 Task: Sort the products in the category "Non-Alcoholic Wines" by price (lowest first).
Action: Mouse moved to (658, 235)
Screenshot: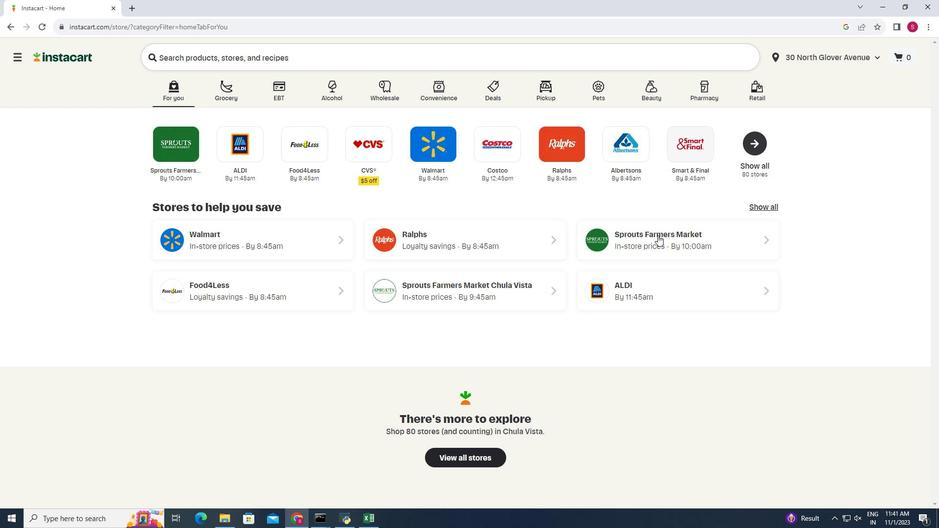 
Action: Mouse pressed left at (658, 235)
Screenshot: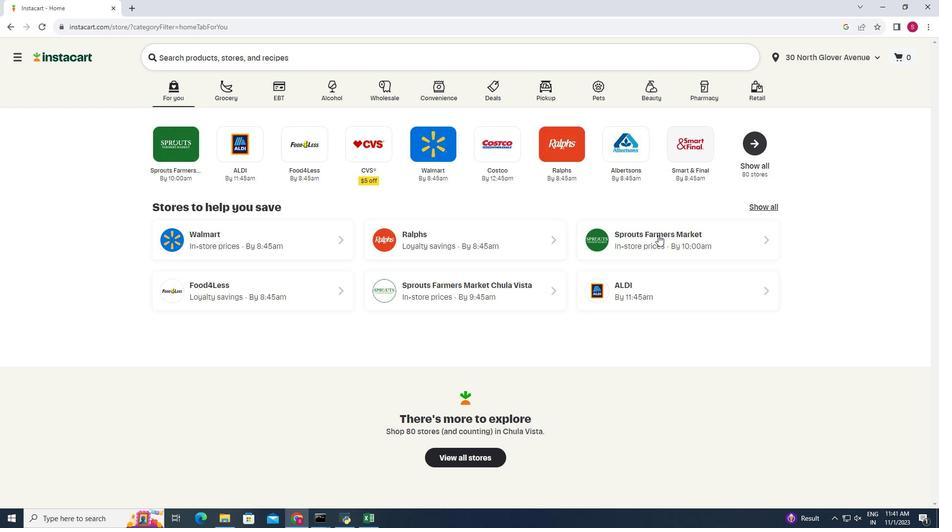 
Action: Mouse moved to (39, 468)
Screenshot: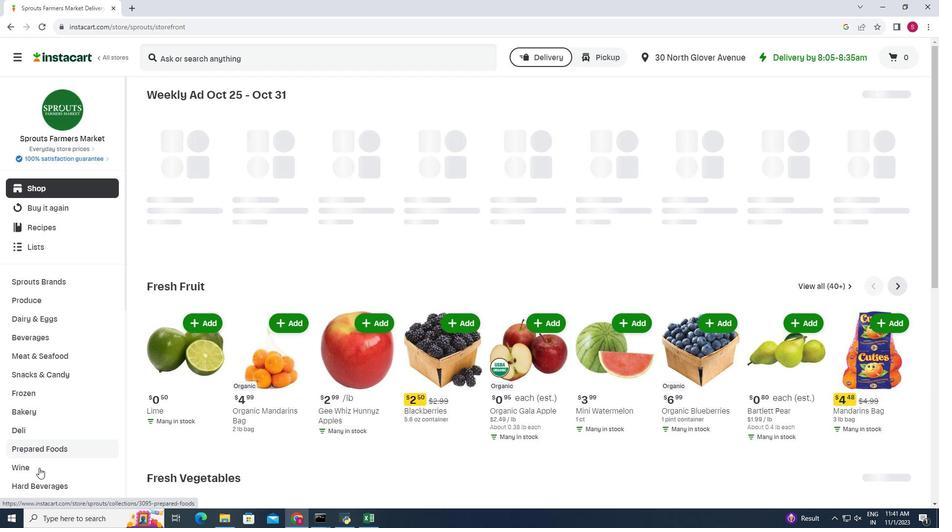 
Action: Mouse pressed left at (39, 468)
Screenshot: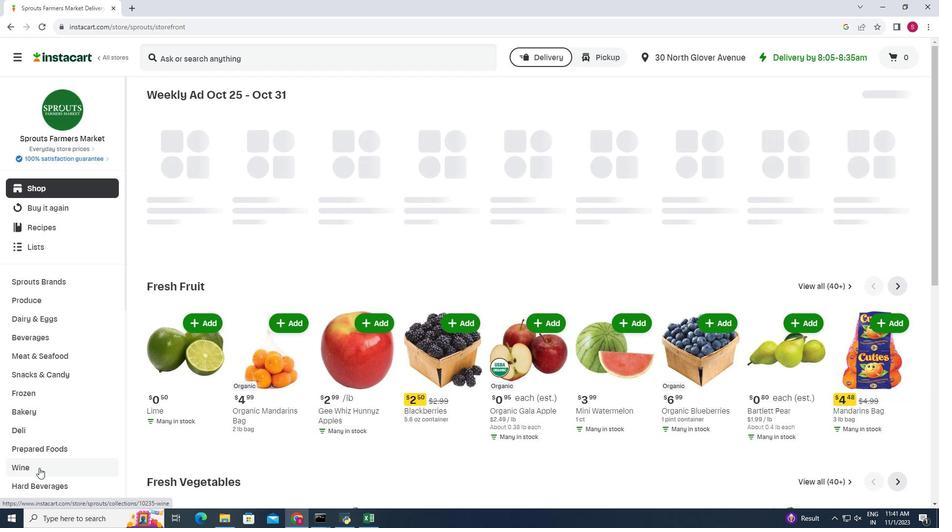 
Action: Mouse moved to (489, 115)
Screenshot: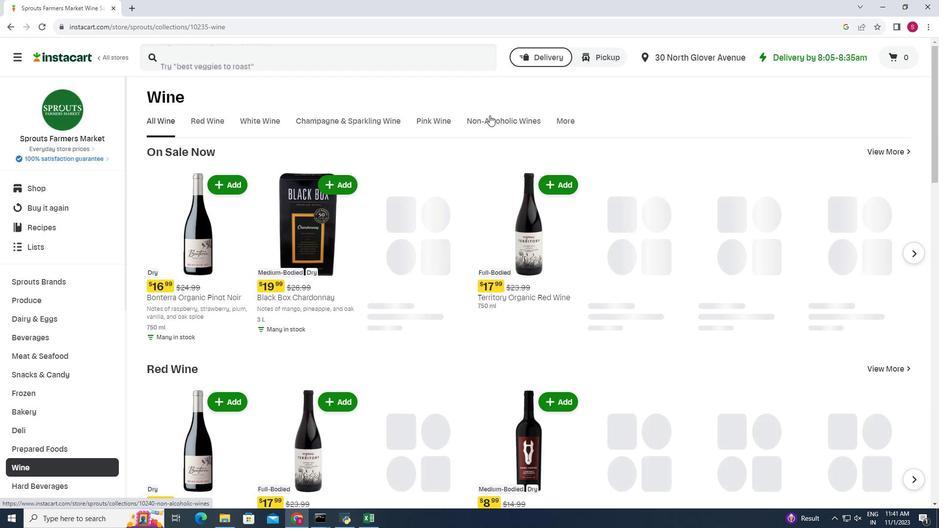 
Action: Mouse pressed left at (489, 115)
Screenshot: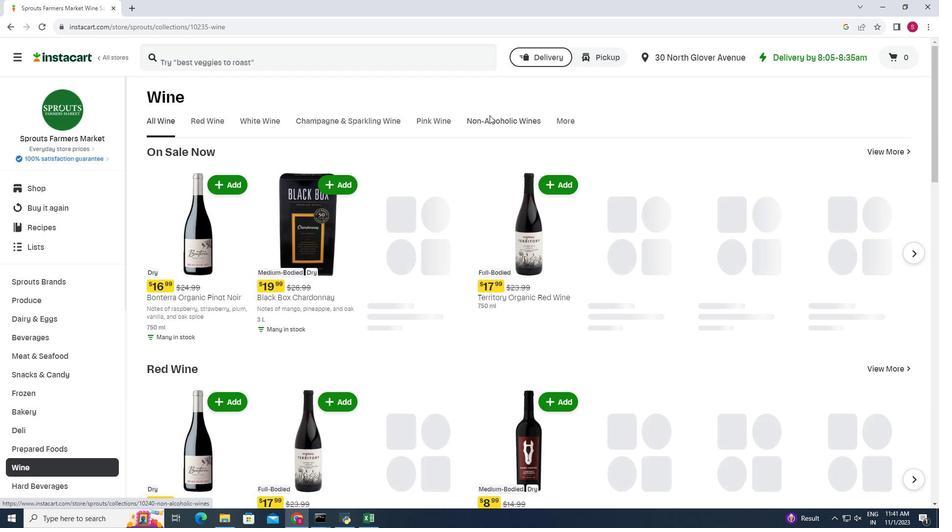 
Action: Mouse moved to (490, 117)
Screenshot: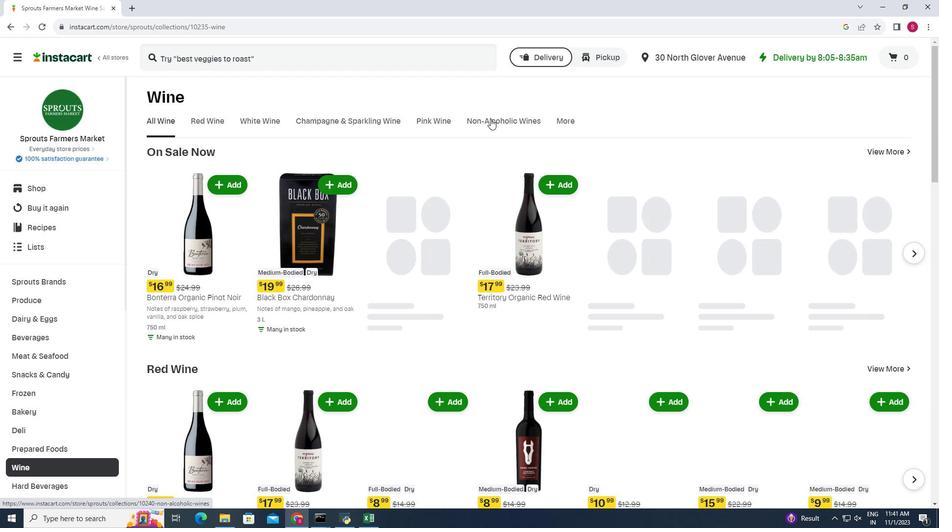 
Action: Mouse pressed left at (490, 117)
Screenshot: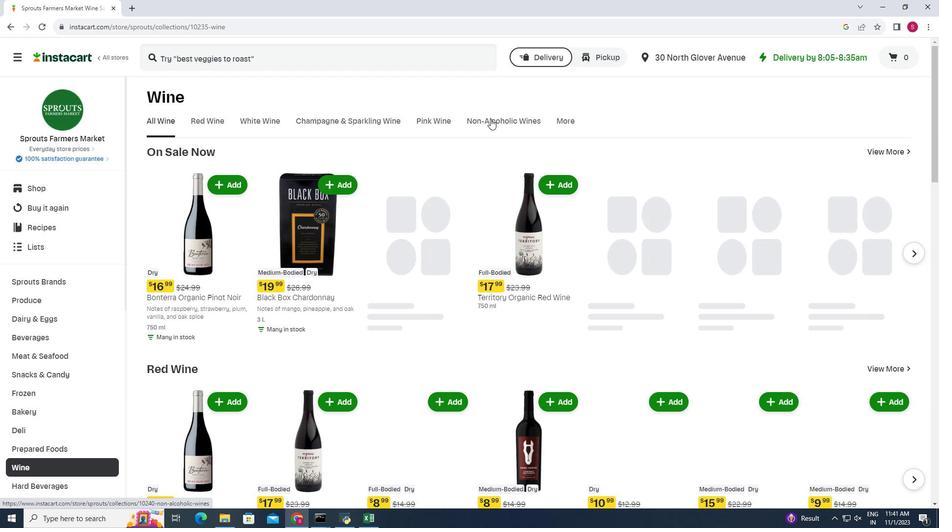 
Action: Mouse moved to (903, 152)
Screenshot: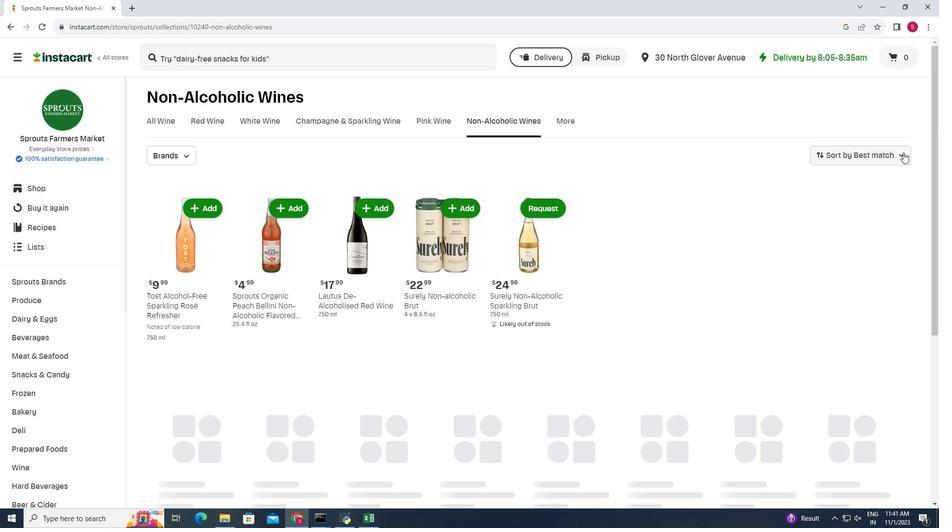 
Action: Mouse pressed left at (903, 152)
Screenshot: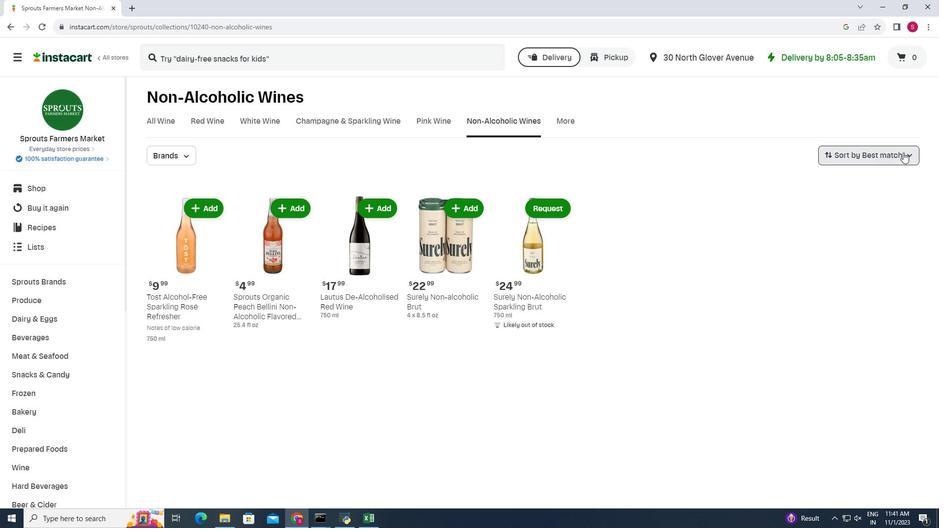 
Action: Mouse moved to (876, 205)
Screenshot: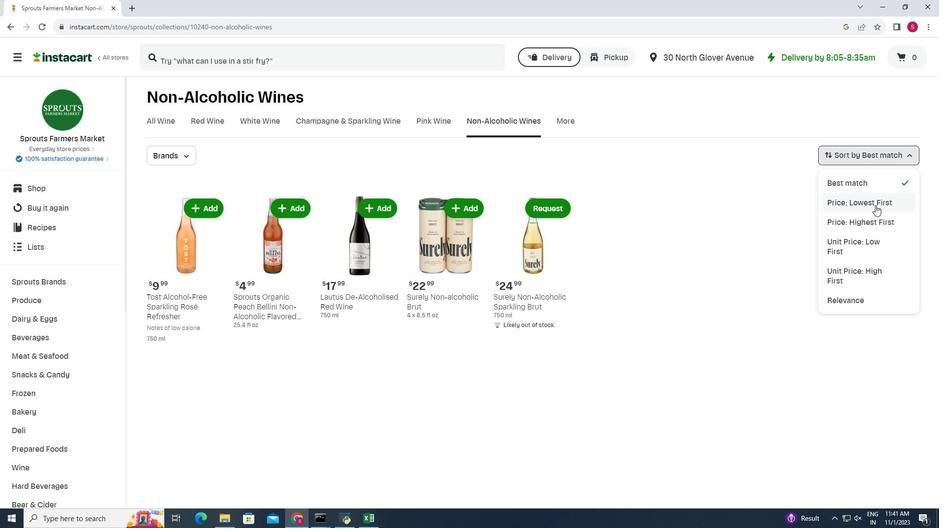 
Action: Mouse pressed left at (876, 205)
Screenshot: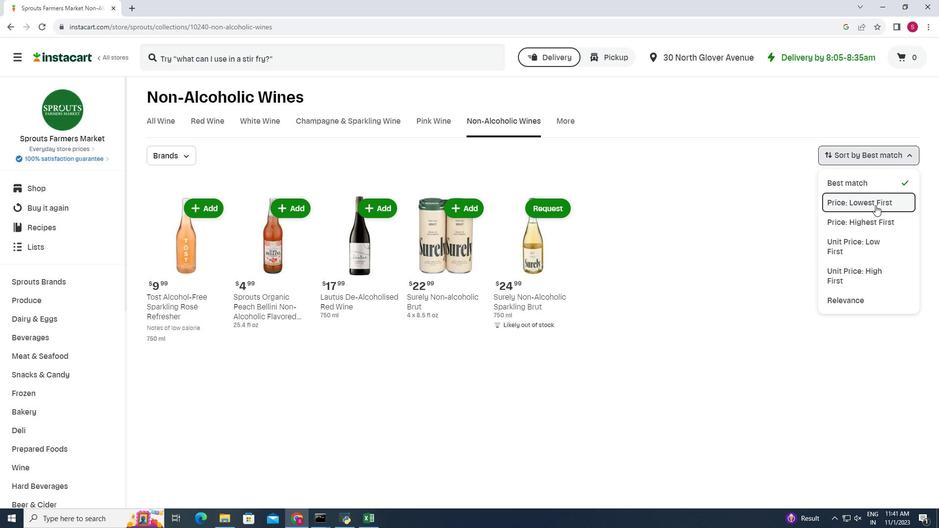 
Action: Mouse moved to (592, 215)
Screenshot: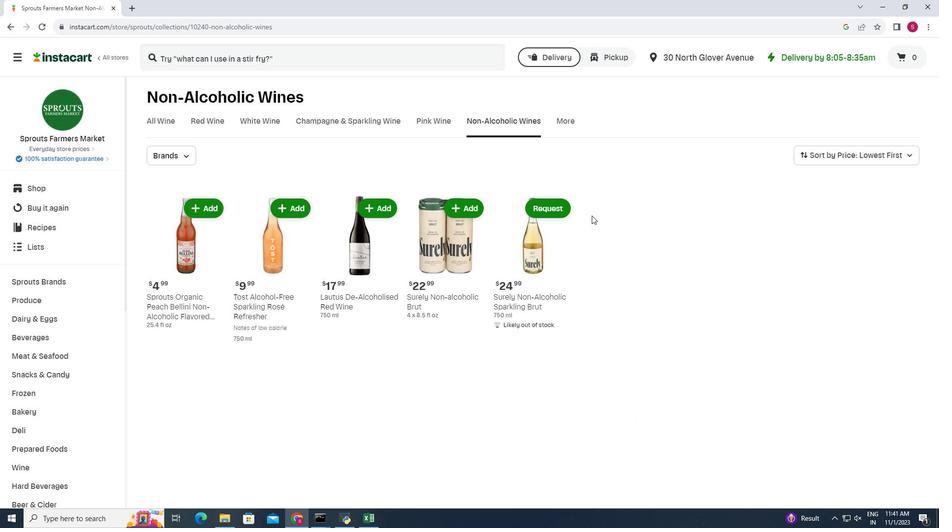 
